 Task: Create Card Card0000000140 in Board Board0000000035 in Workspace WS0000000012 in Trello. Create Card Card0000000141 in Board Board0000000036 in Workspace WS0000000012 in Trello. Create Card Card0000000142 in Board Board0000000036 in Workspace WS0000000012 in Trello. Create Card Card0000000143 in Board Board0000000036 in Workspace WS0000000012 in Trello. Create Card Card0000000144 in Board Board0000000036 in Workspace WS0000000012 in Trello
Action: Key pressed <Key.shift>CARD0000000140
Screenshot: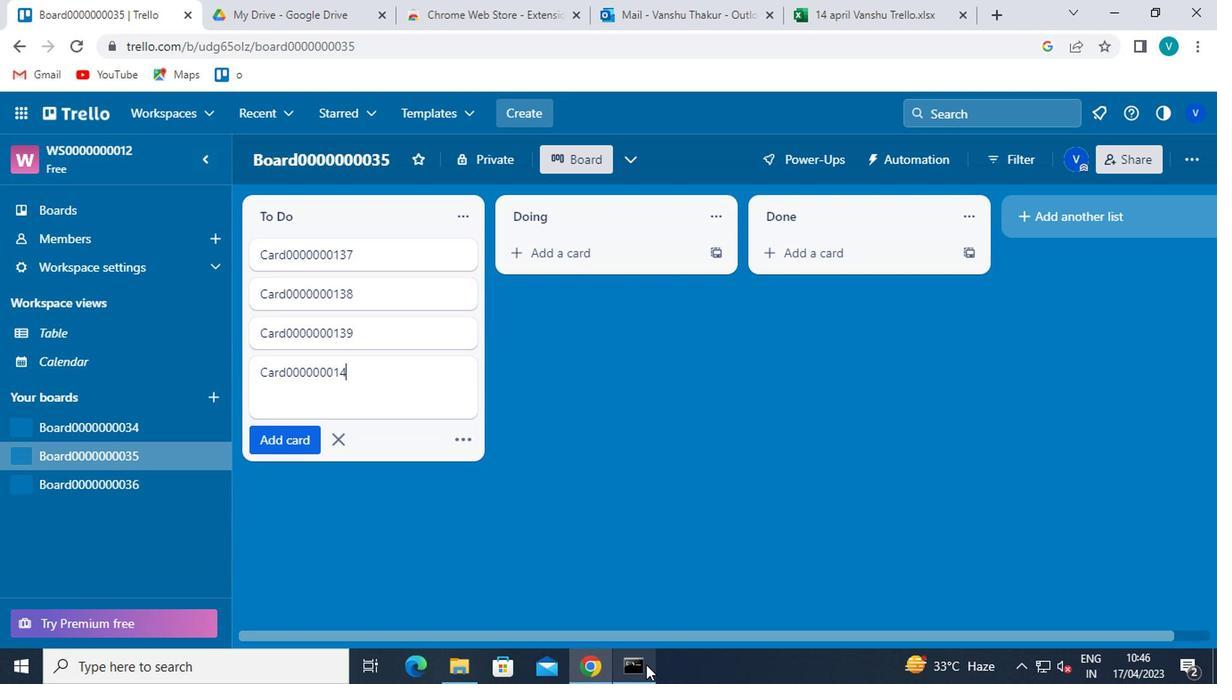 
Action: Mouse moved to (117, 488)
Screenshot: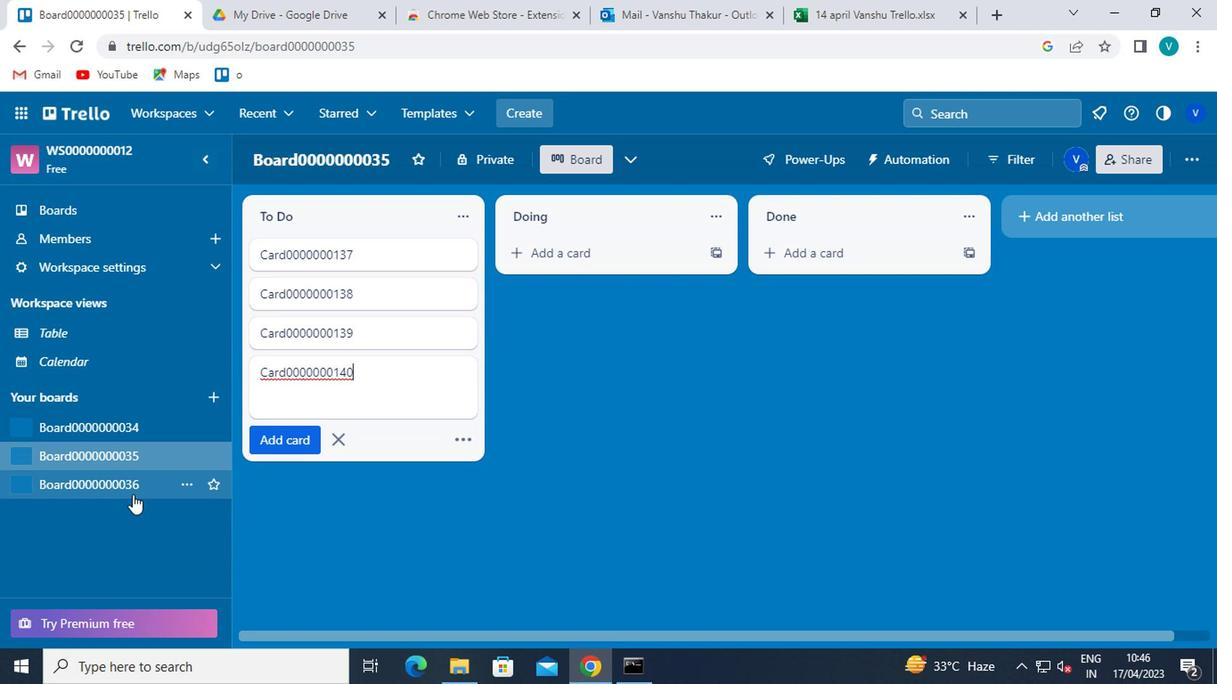 
Action: Mouse pressed left at (117, 488)
Screenshot: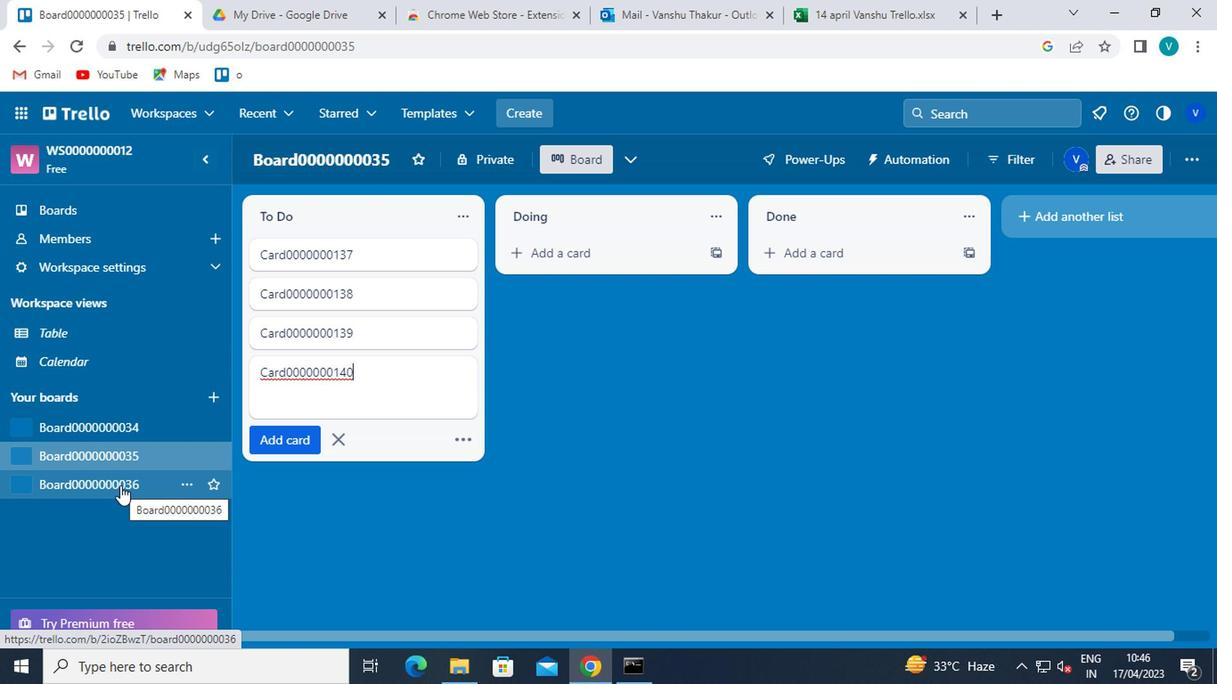 
Action: Mouse moved to (304, 298)
Screenshot: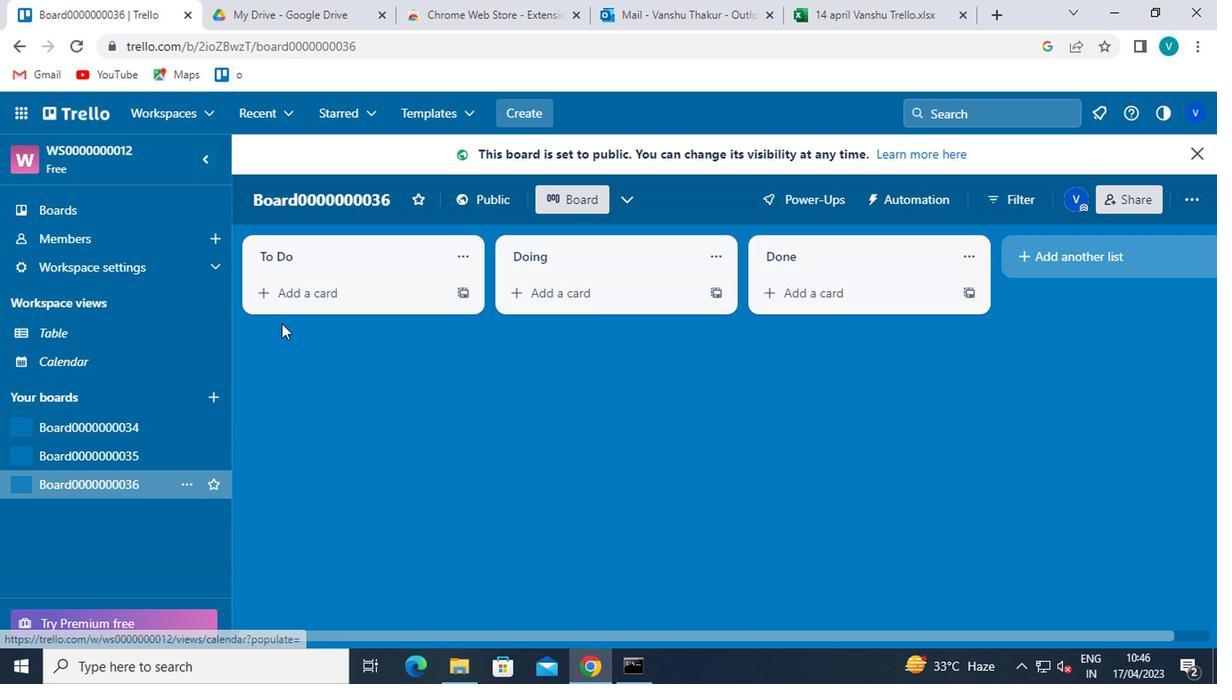 
Action: Mouse pressed left at (304, 298)
Screenshot: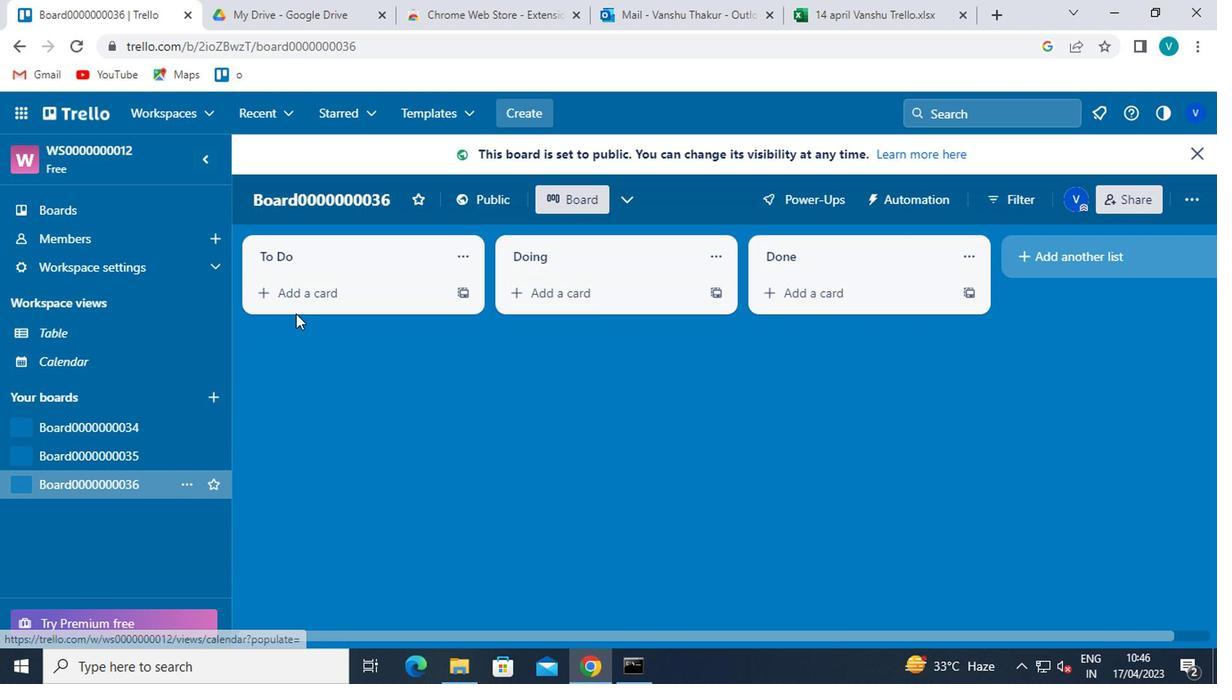 
Action: Mouse moved to (301, 297)
Screenshot: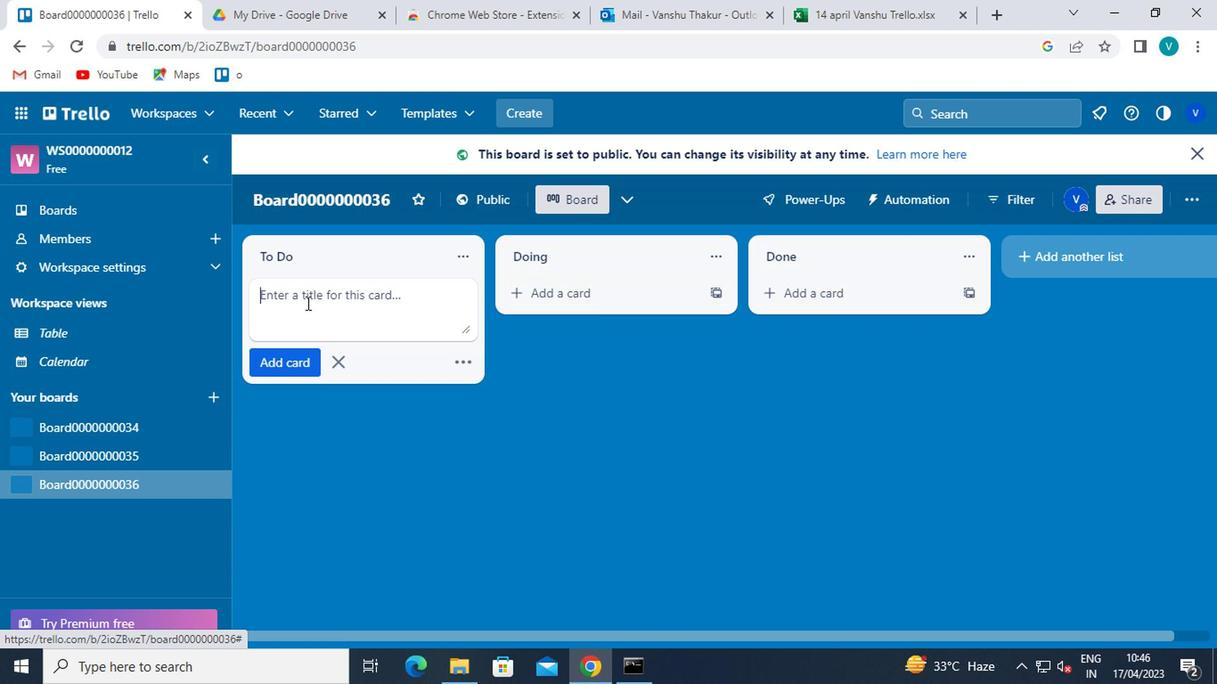 
Action: Key pressed <Key.shift>CARD0000000140<Key.backspace>1<Key.enter><Key.shift>CARD0000000142<Key.enter><Key.shift>CARD0000000143<Key.enter><Key.shift>CARD0000000144
Screenshot: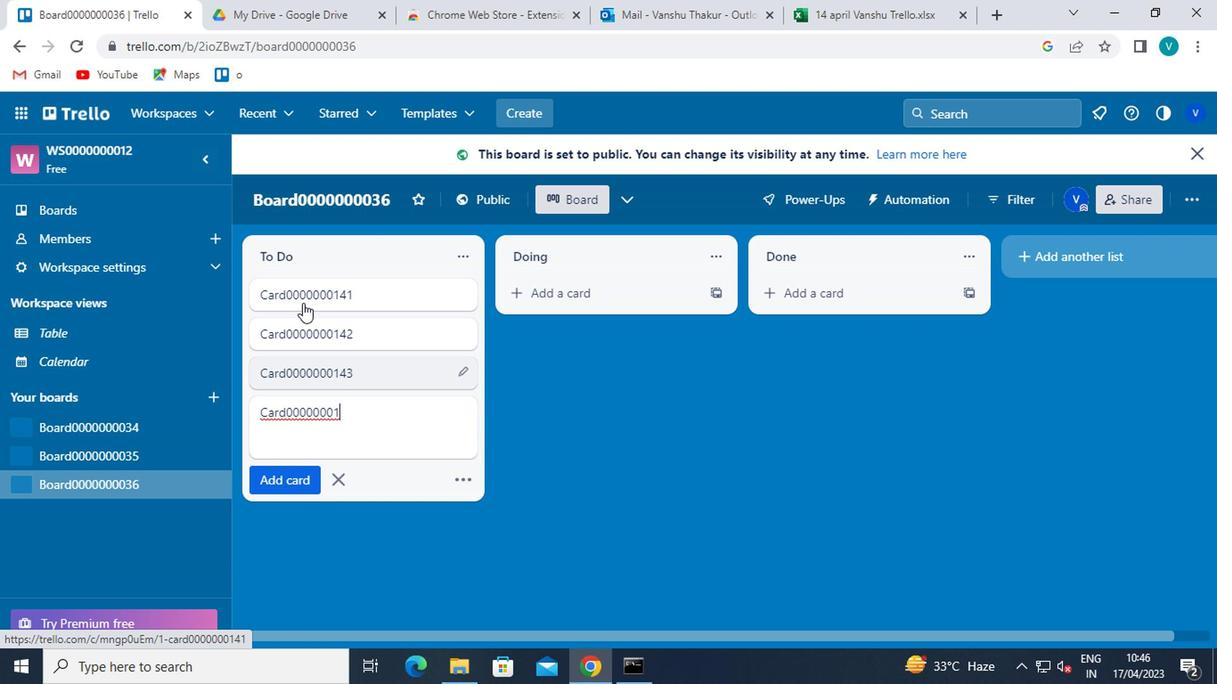 
